 Task: Assign in the project TourPlan the issue 'Implement a feature for users to customize the appâ€™s appearance' to the sprint 'Breakaway'.
Action: Mouse moved to (1172, 398)
Screenshot: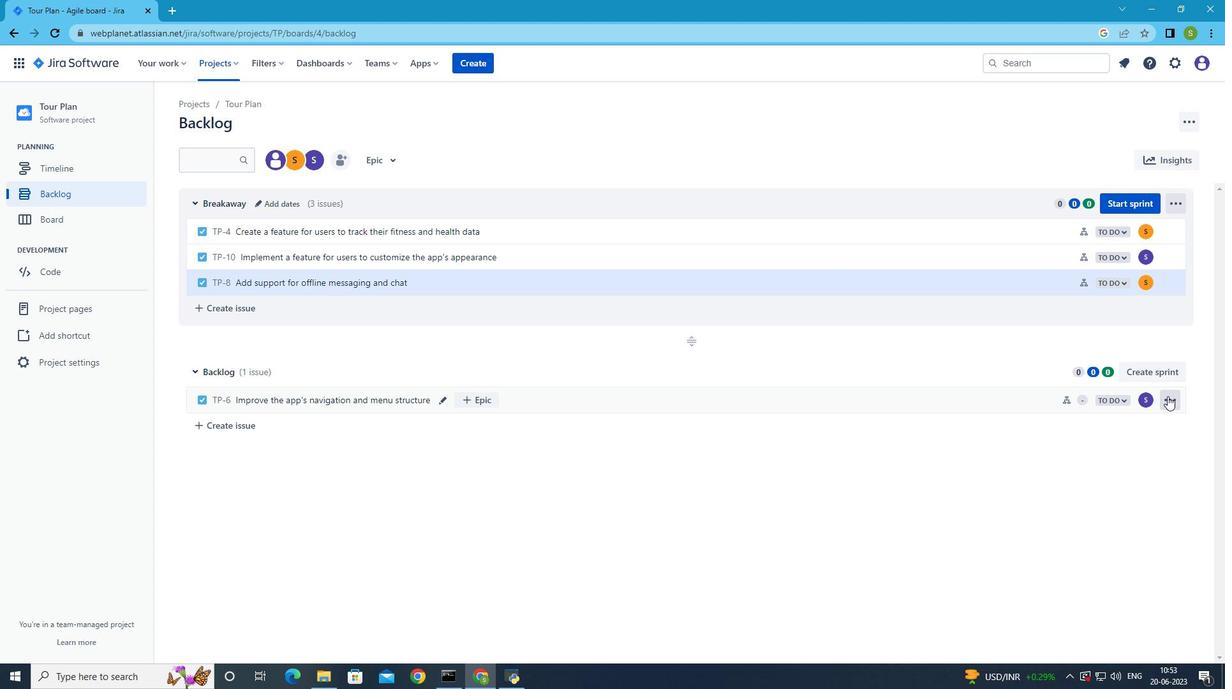 
Action: Mouse pressed left at (1172, 398)
Screenshot: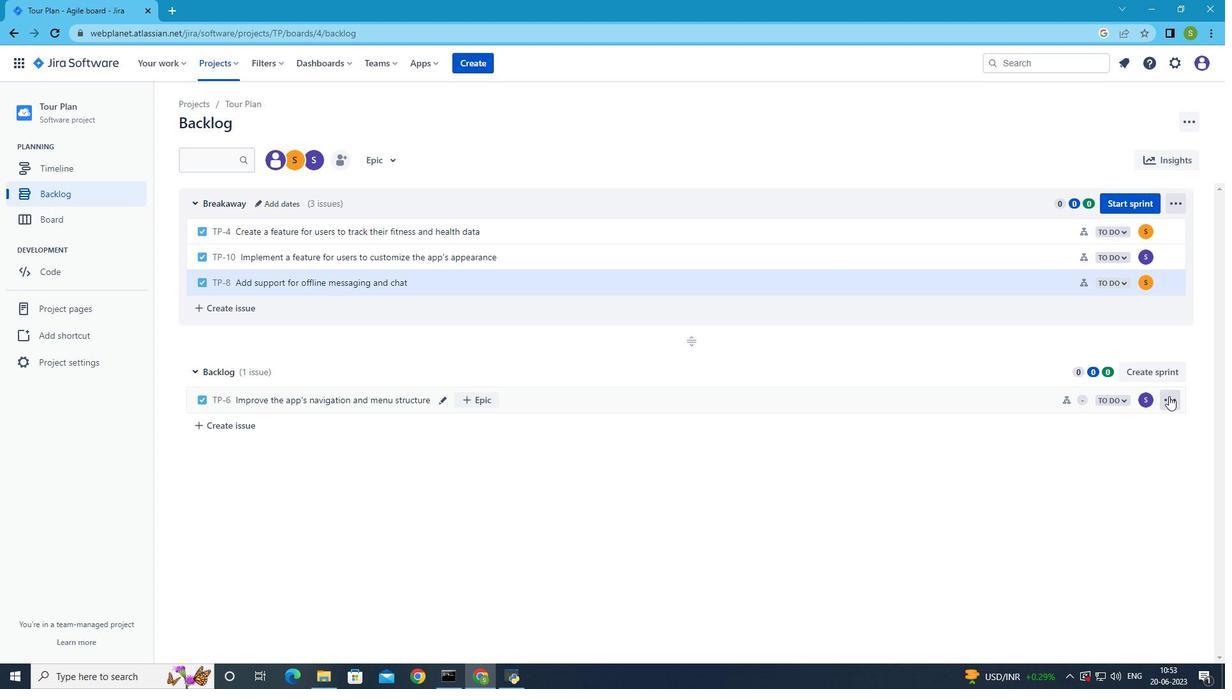
Action: Mouse moved to (1137, 544)
Screenshot: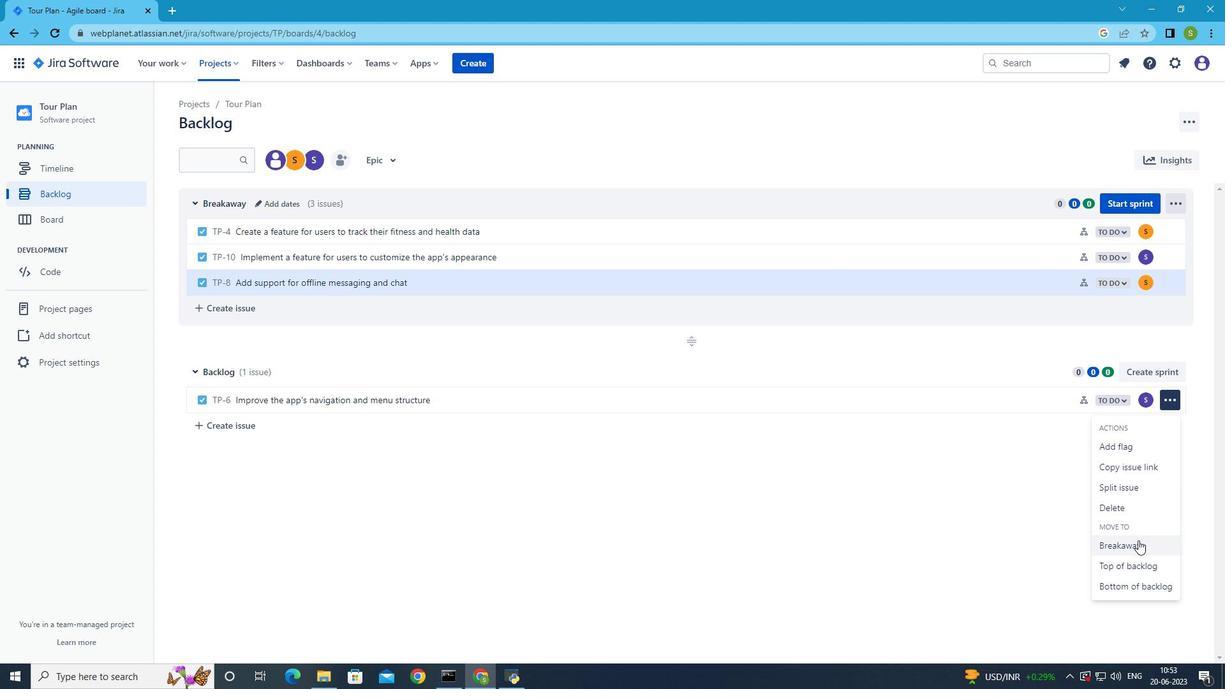 
Action: Mouse pressed left at (1137, 544)
Screenshot: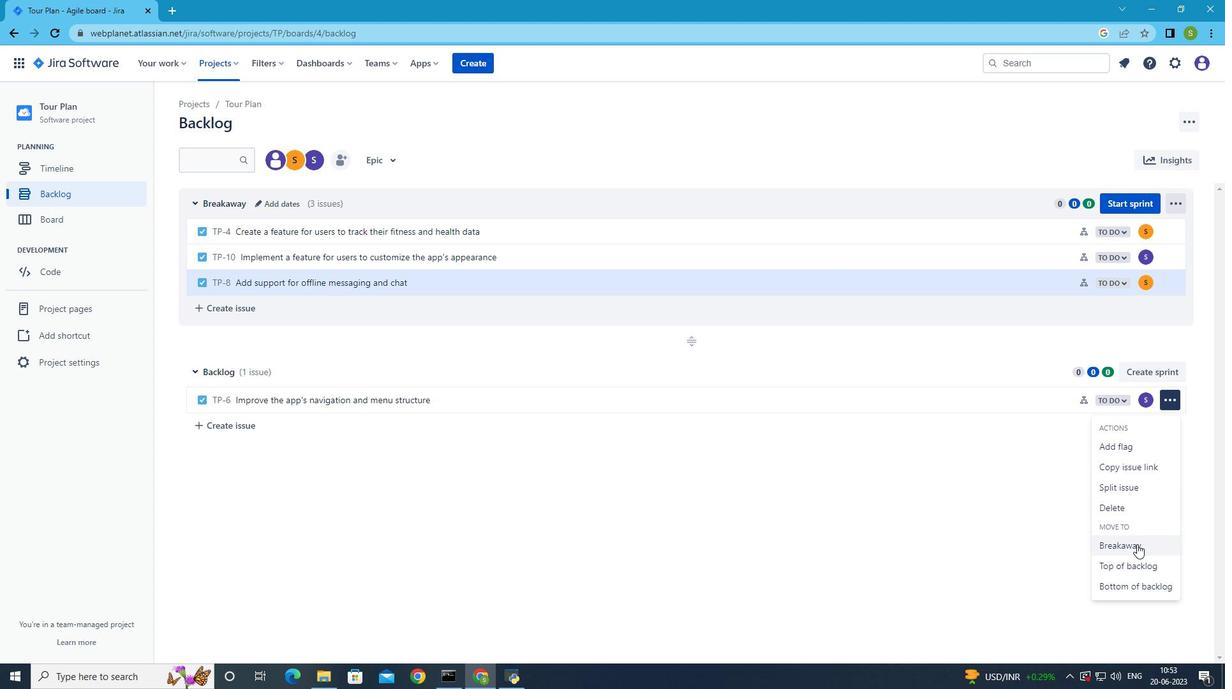 
Action: Mouse moved to (646, 546)
Screenshot: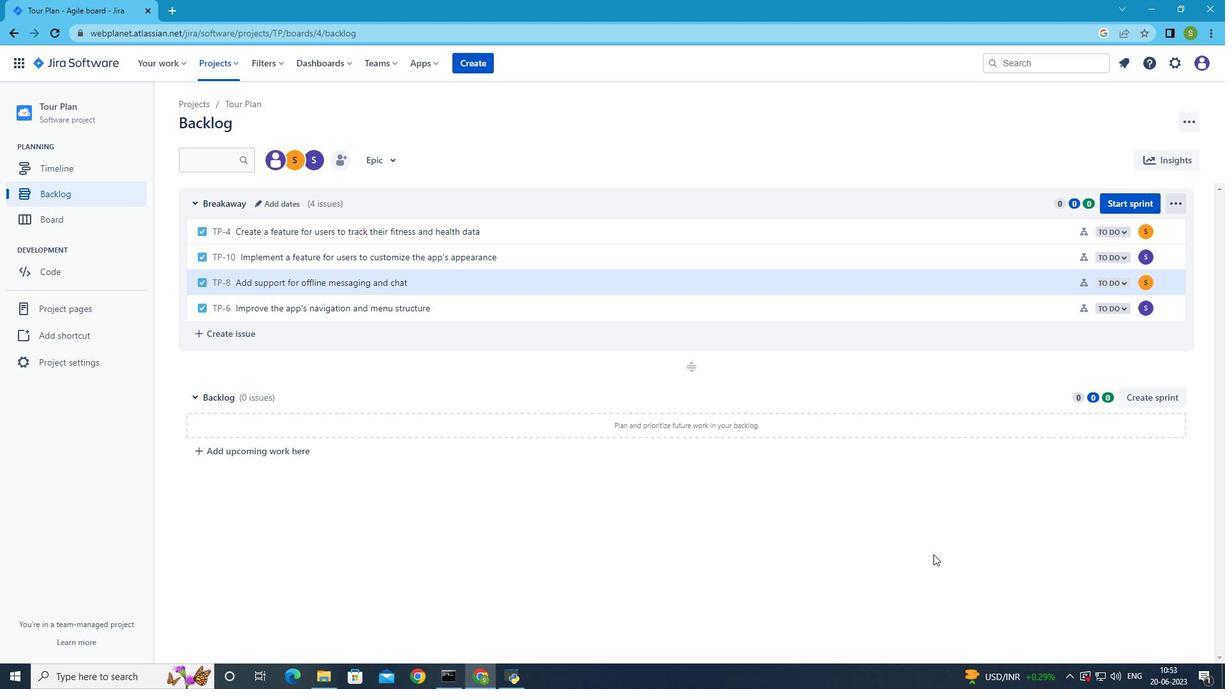 
